 Task: Check set up on social channels.
Action: Mouse moved to (116, 314)
Screenshot: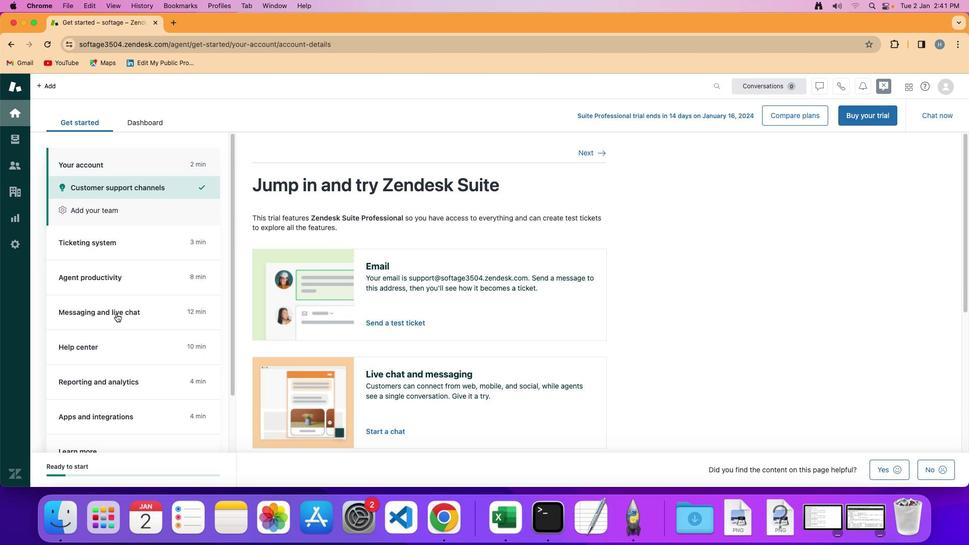 
Action: Mouse pressed left at (116, 314)
Screenshot: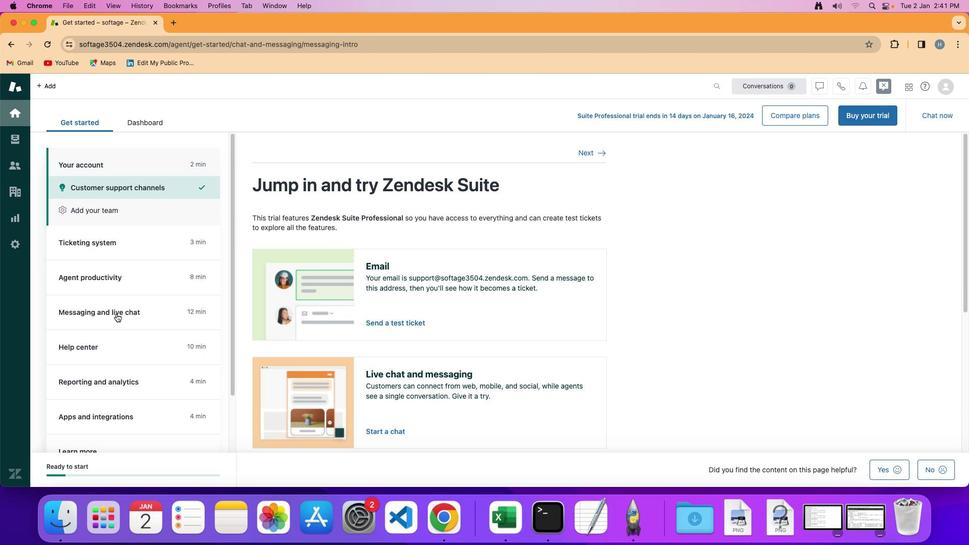 
Action: Mouse moved to (128, 335)
Screenshot: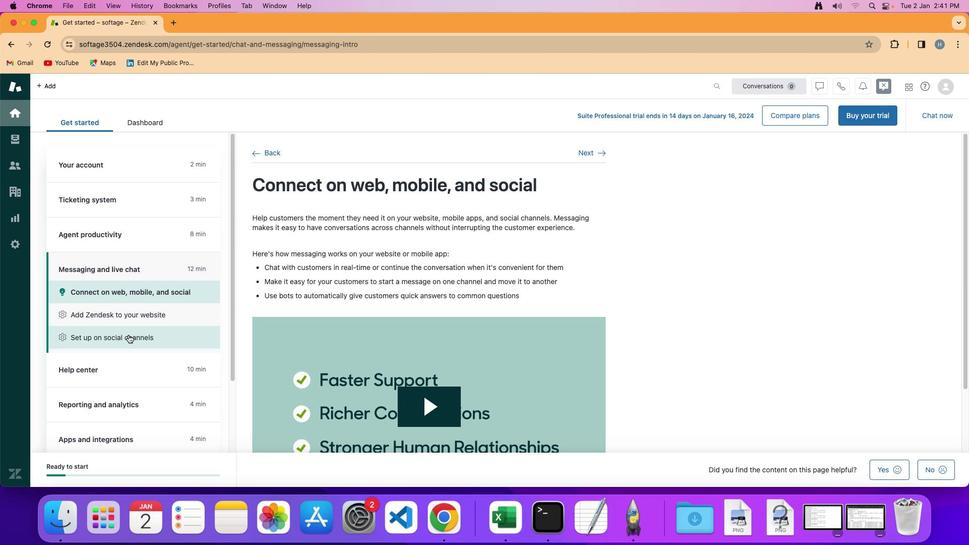 
Action: Mouse pressed left at (128, 335)
Screenshot: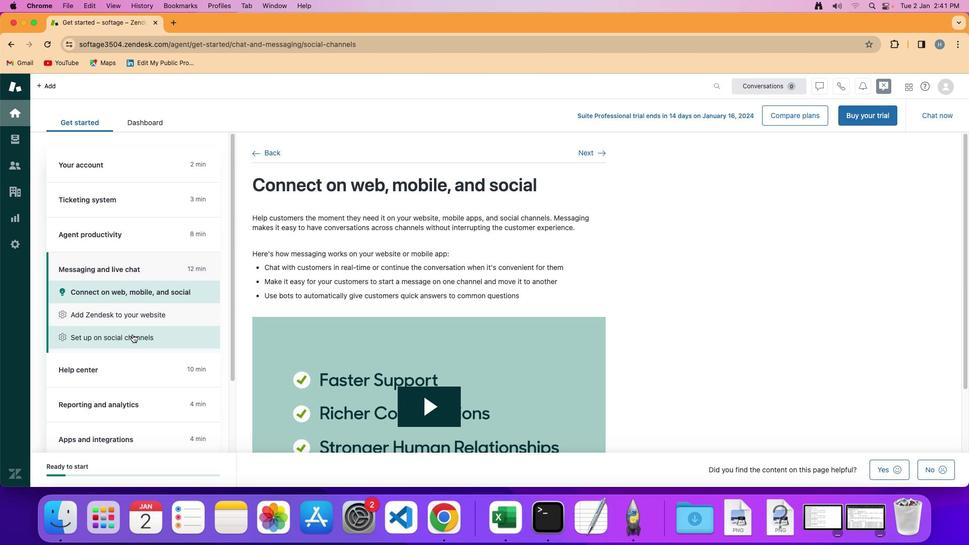 
Action: Mouse moved to (511, 325)
Screenshot: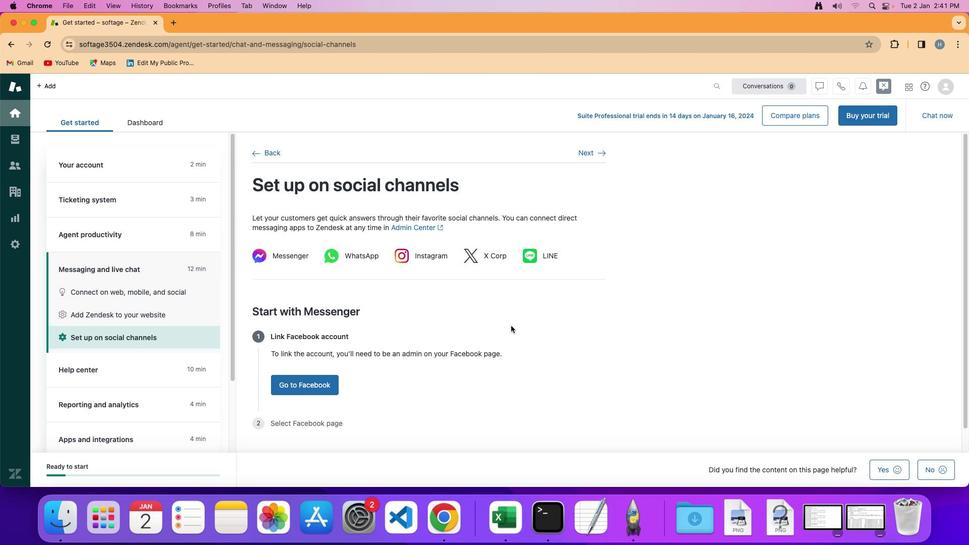 
